 Task: Make in the project WorldView an epic 'Cloud Governance'.
Action: Mouse moved to (79, 187)
Screenshot: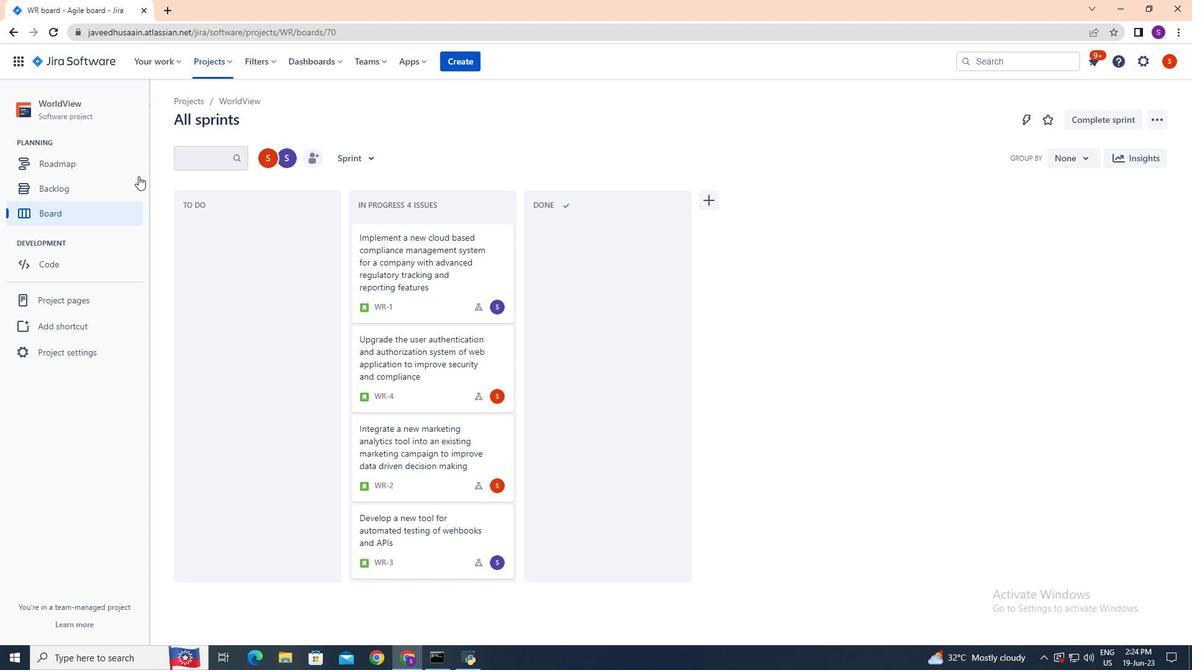 
Action: Mouse pressed left at (79, 187)
Screenshot: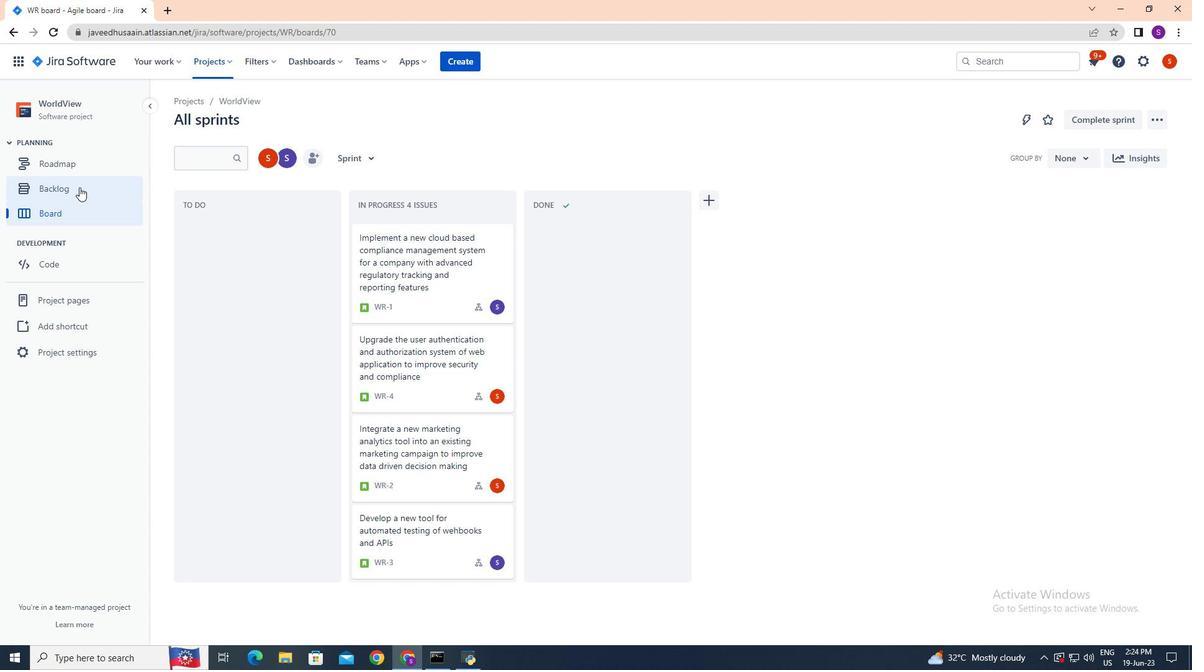 
Action: Mouse moved to (340, 159)
Screenshot: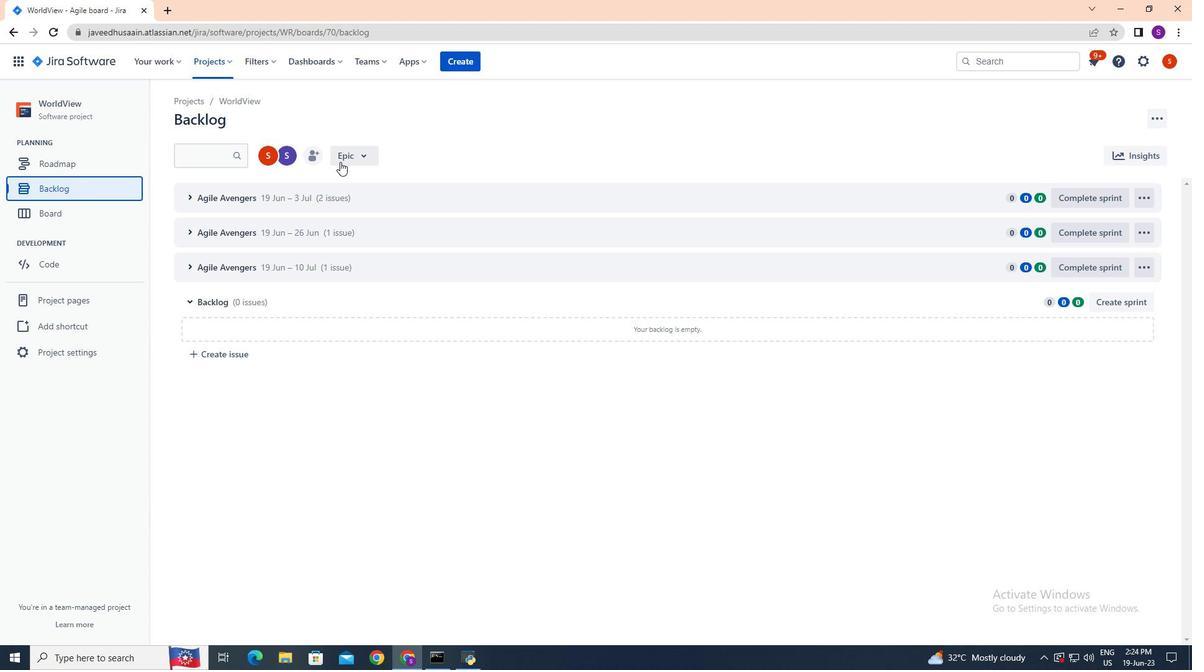 
Action: Mouse pressed left at (340, 159)
Screenshot: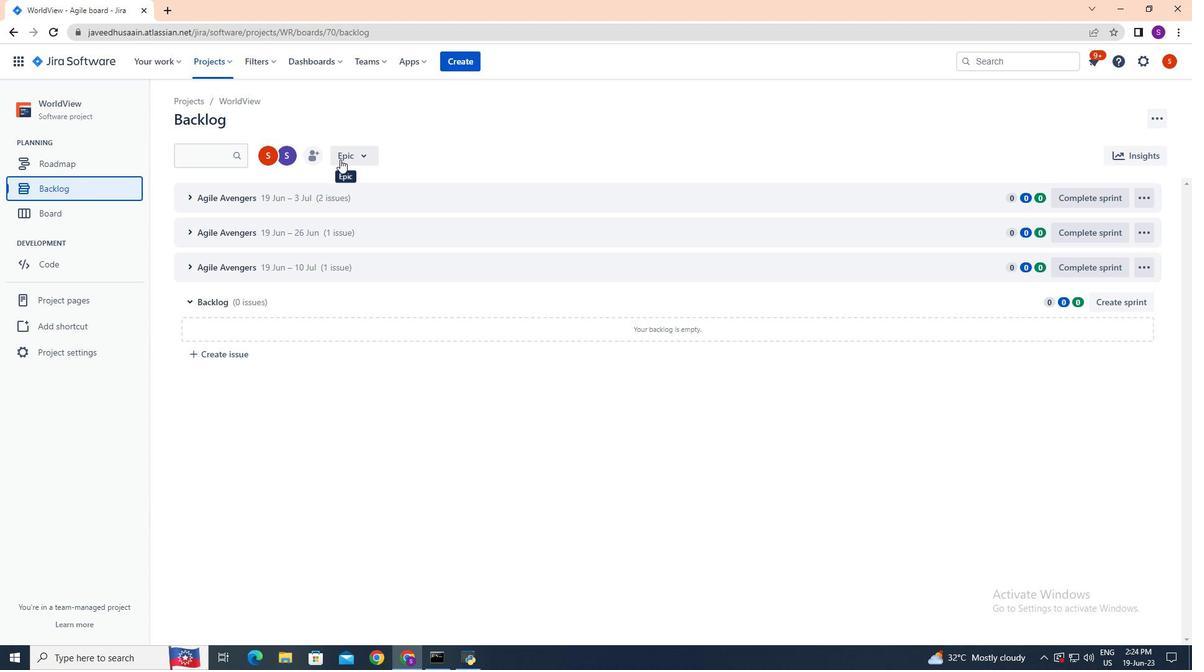 
Action: Mouse moved to (343, 235)
Screenshot: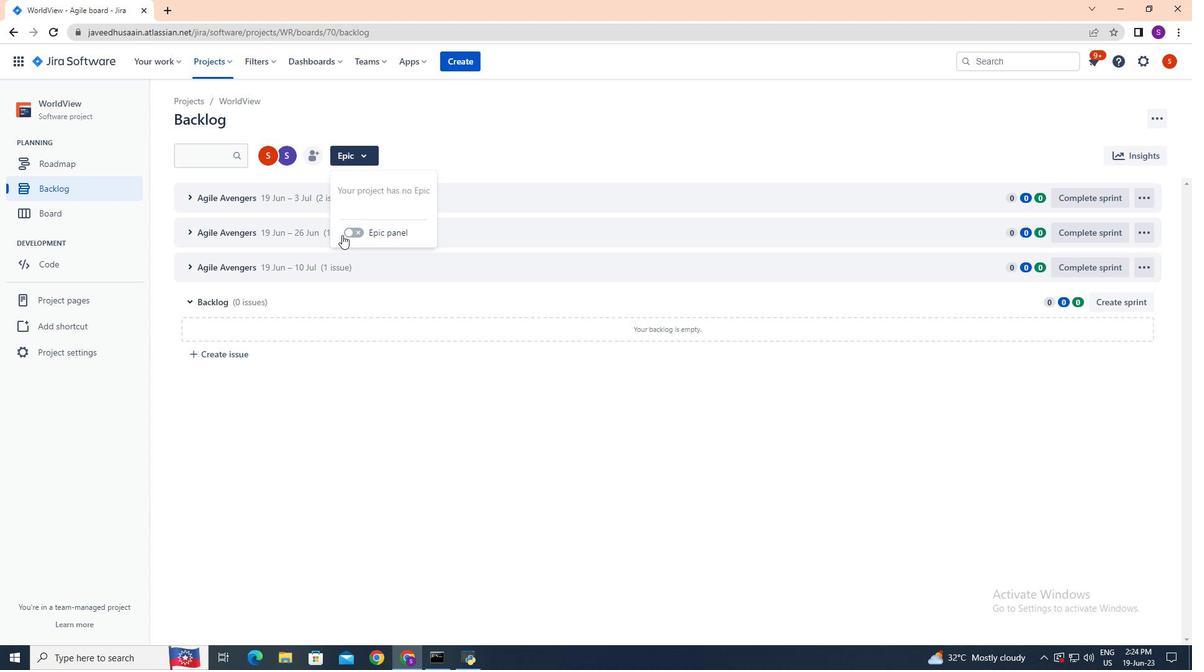 
Action: Mouse pressed left at (343, 235)
Screenshot: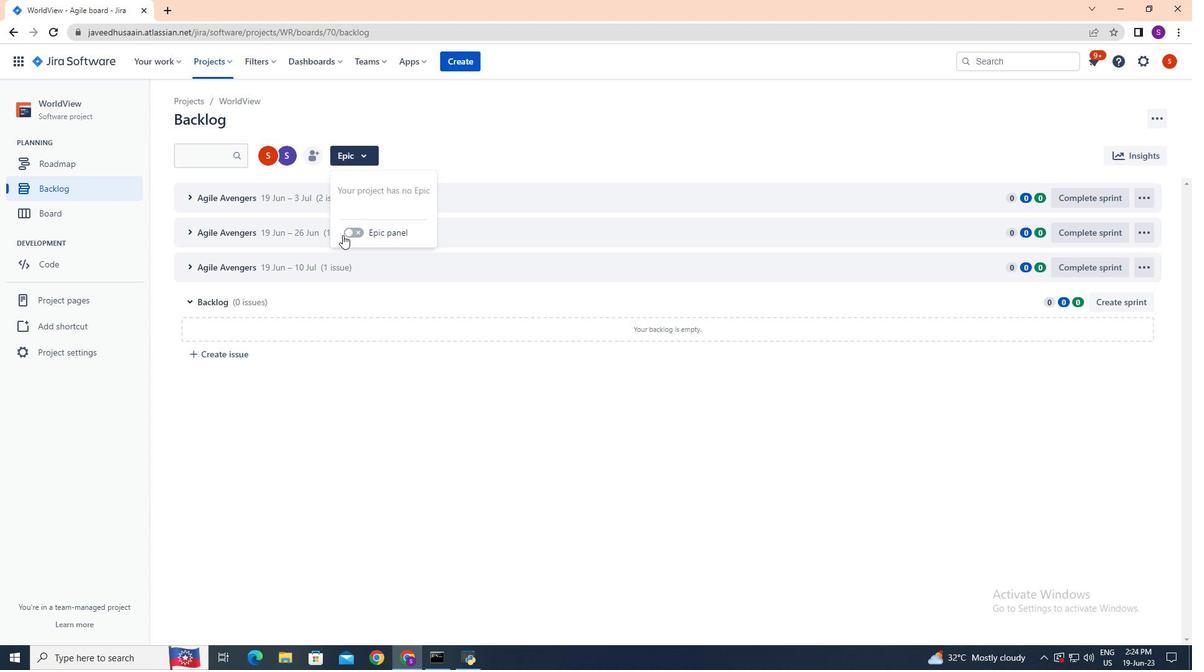 
Action: Mouse moved to (226, 429)
Screenshot: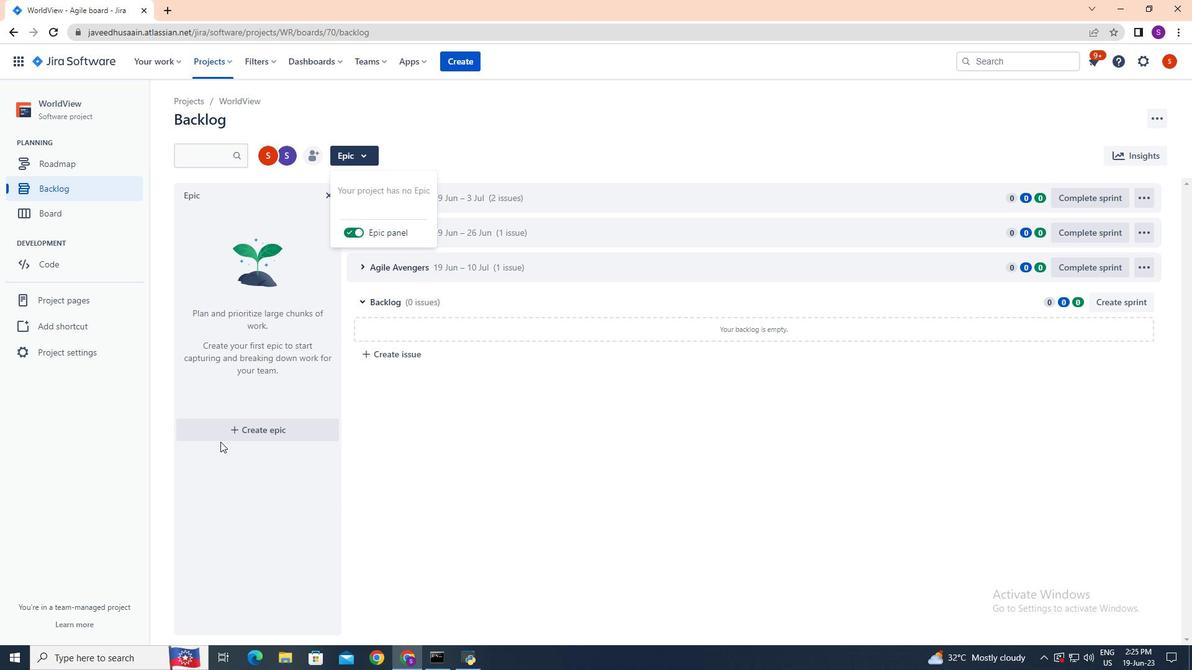 
Action: Mouse pressed left at (226, 429)
Screenshot: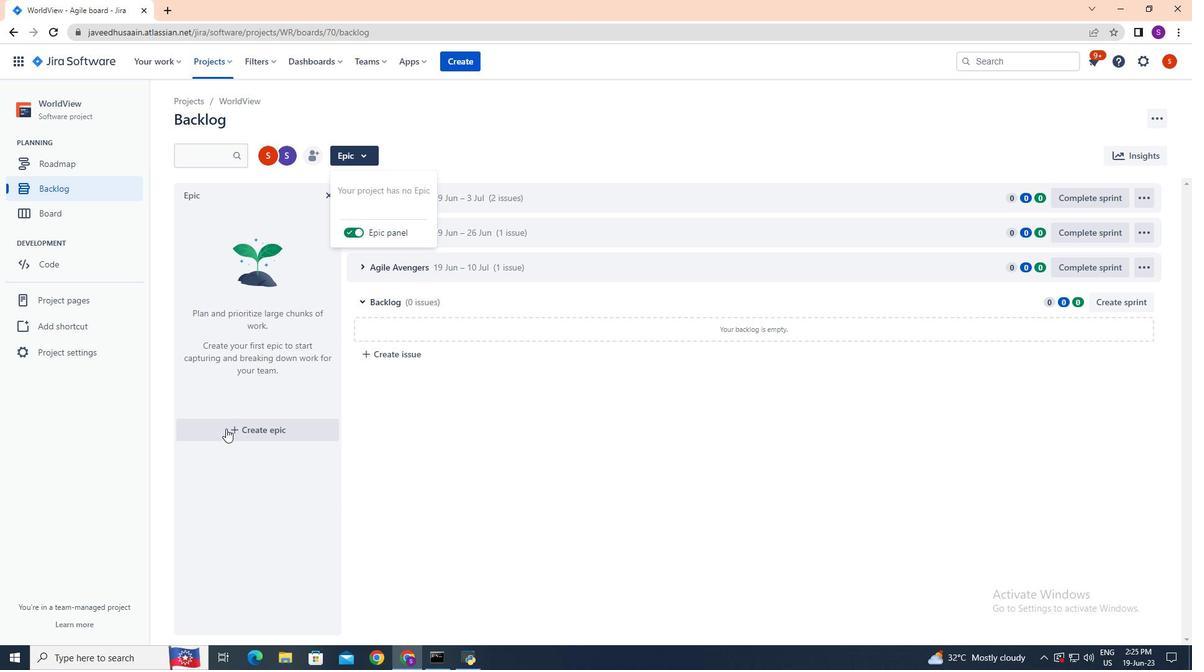 
Action: Key pressed <Key.shift><Key.shift><Key.shift><Key.shift><Key.shift><Key.shift><Key.shift><Key.shift><Key.shift><Key.shift><Key.shift><Key.shift><Key.shift><Key.shift><Key.shift><Key.shift><Key.shift><Key.shift><Key.shift><Key.shift><Key.shift><Key.shift>Cloud<Key.space><Key.shift><Key.shift><Key.shift><Key.shift><Key.shift><Key.shift><Key.shift><Key.shift><Key.shift><Key.shift><Key.shift><Key.shift><Key.shift><Key.shift><Key.shift><Key.shift>Governance<Key.enter>
Screenshot: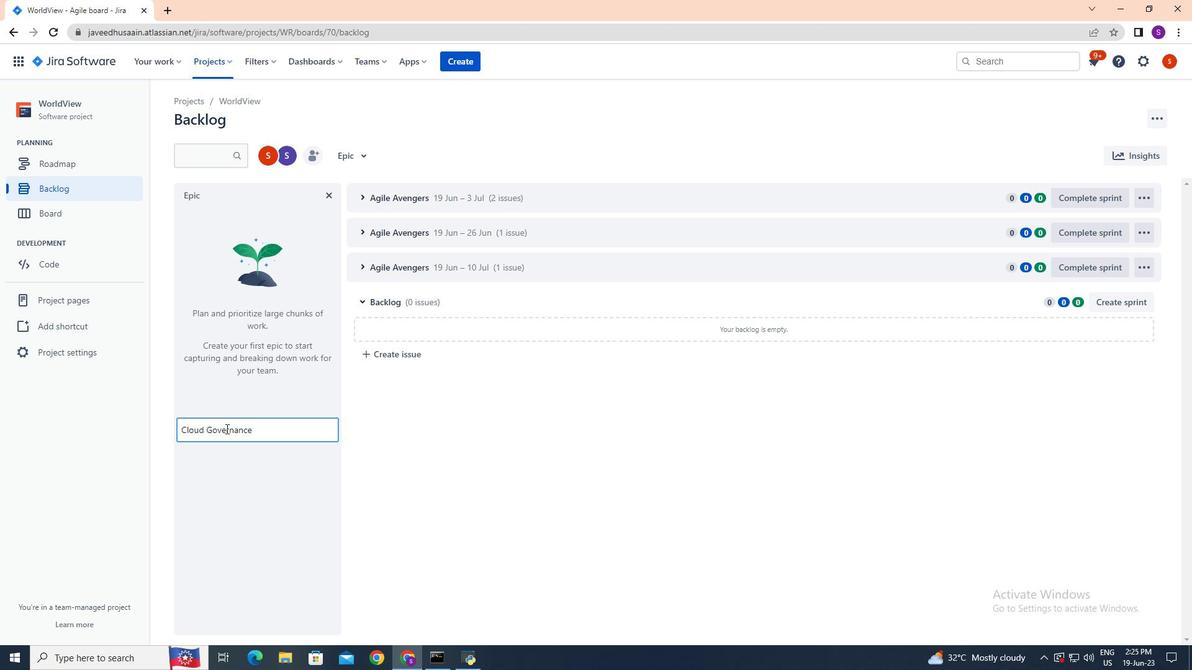 
